 Task: In the Contact  MiaTaylor@bloomingdales.com, Log Call and save with description: 'Engaged in a call with a potential client interested in our expertise.'; Select call outcome: 'Busy '; Select call Direction: Inbound; Add date: '3 August, 2023' and time 11:00:AM. Logged in from softage.1@softage.net
Action: Mouse moved to (82, 64)
Screenshot: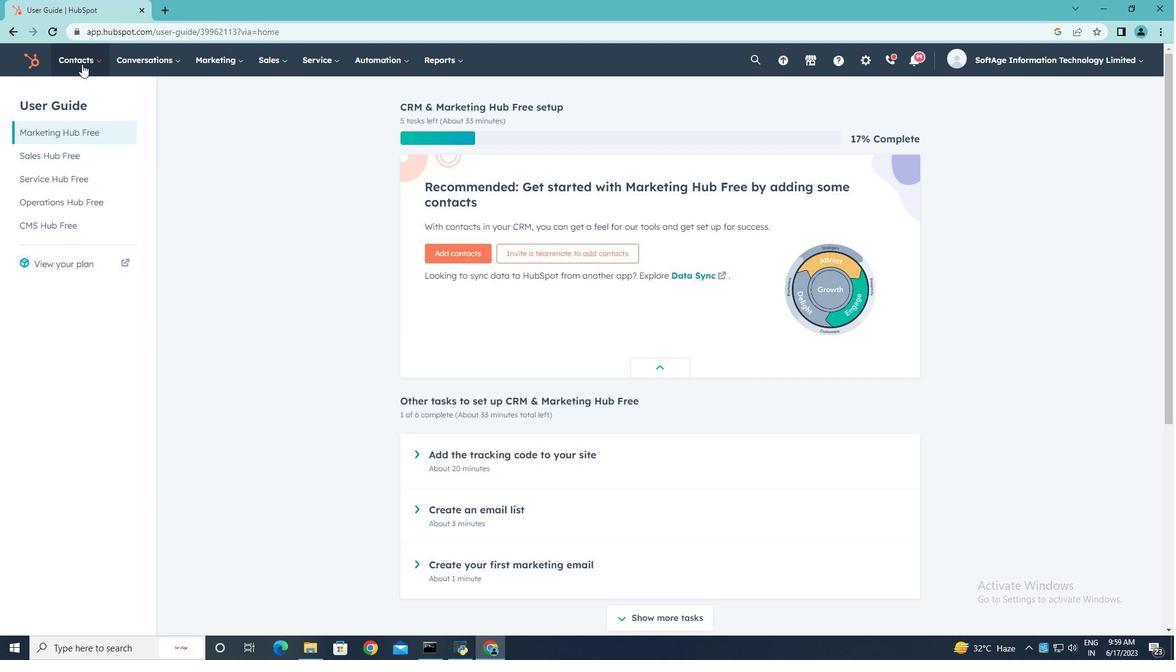 
Action: Mouse pressed left at (82, 64)
Screenshot: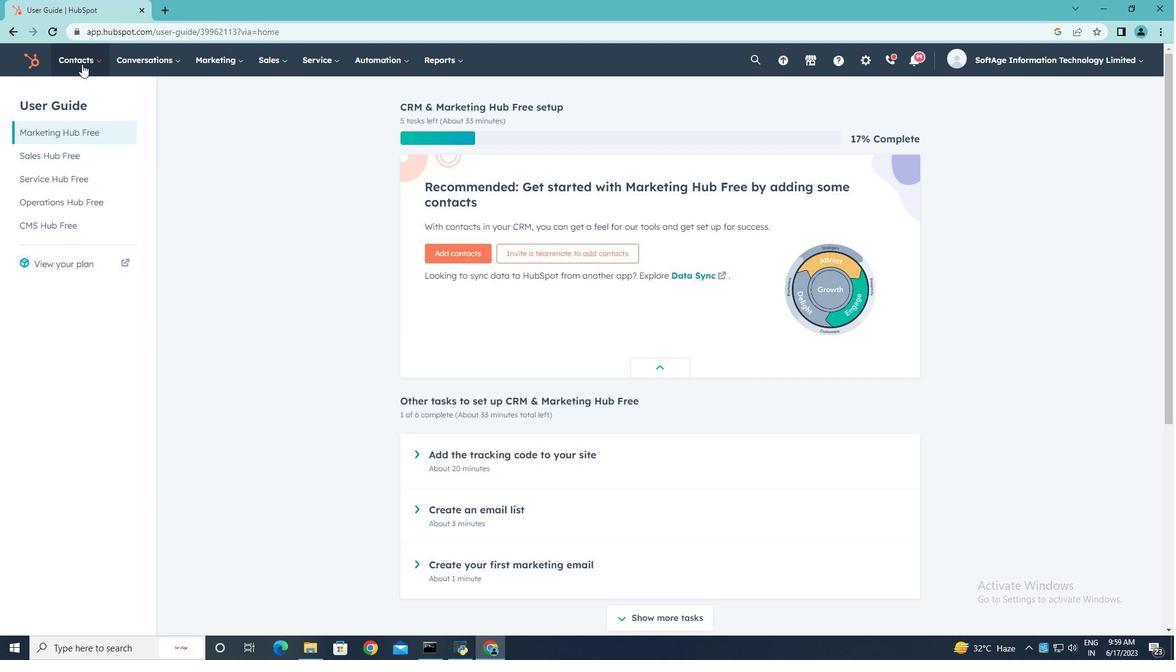 
Action: Mouse moved to (80, 95)
Screenshot: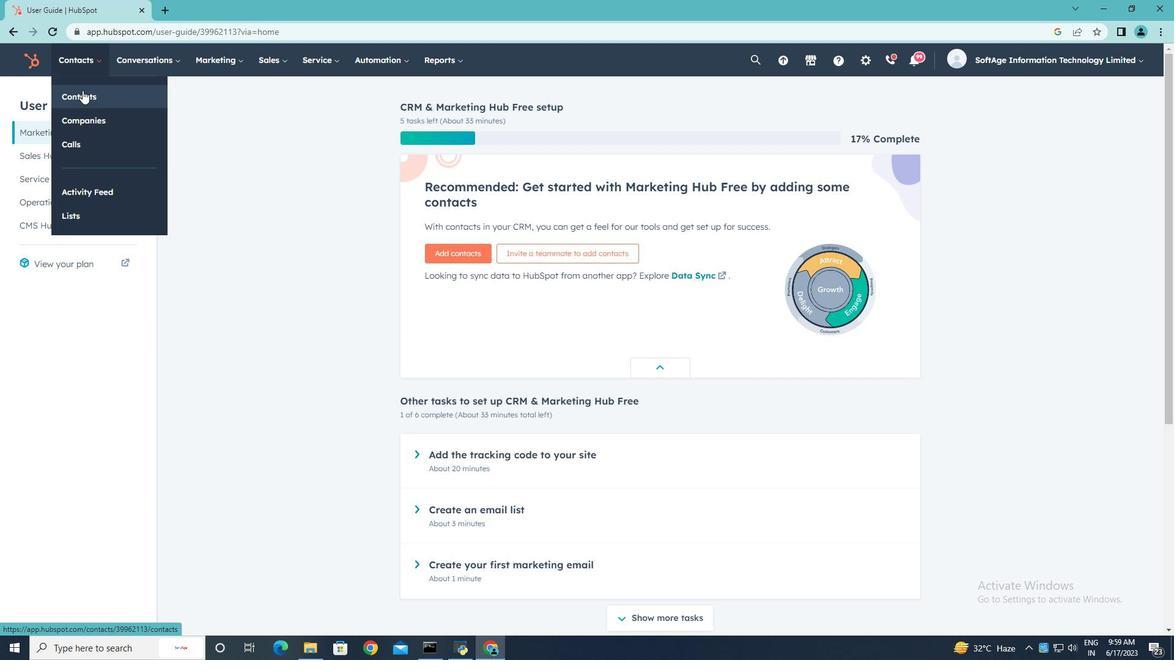 
Action: Mouse pressed left at (80, 95)
Screenshot: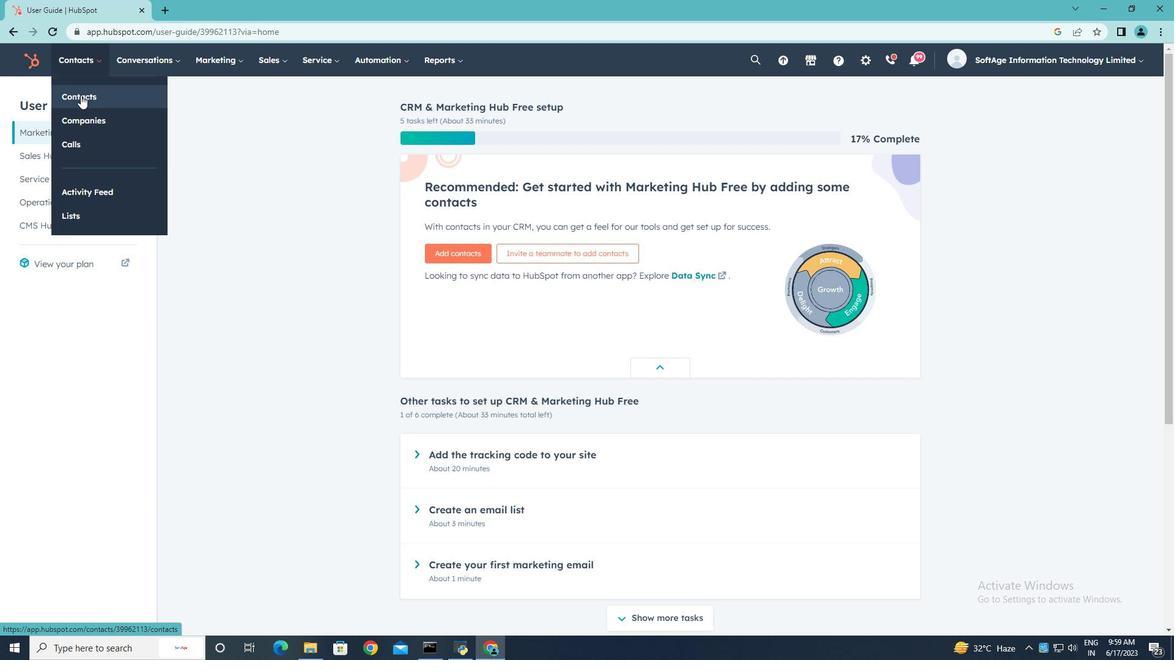 
Action: Mouse moved to (95, 194)
Screenshot: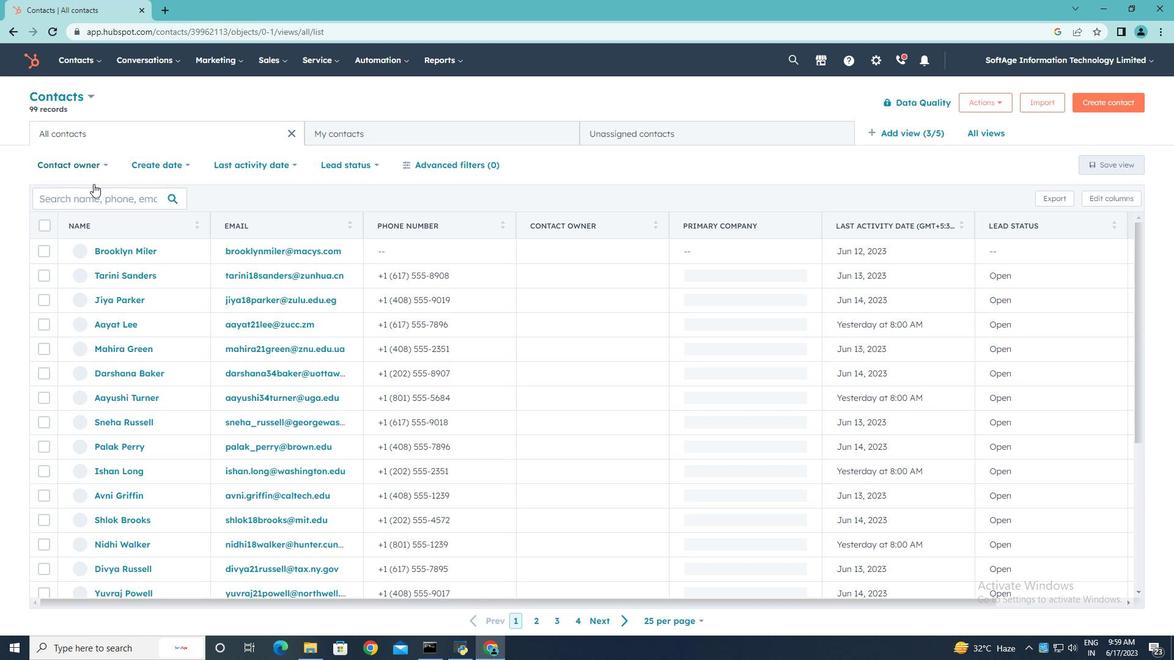
Action: Mouse pressed left at (95, 194)
Screenshot: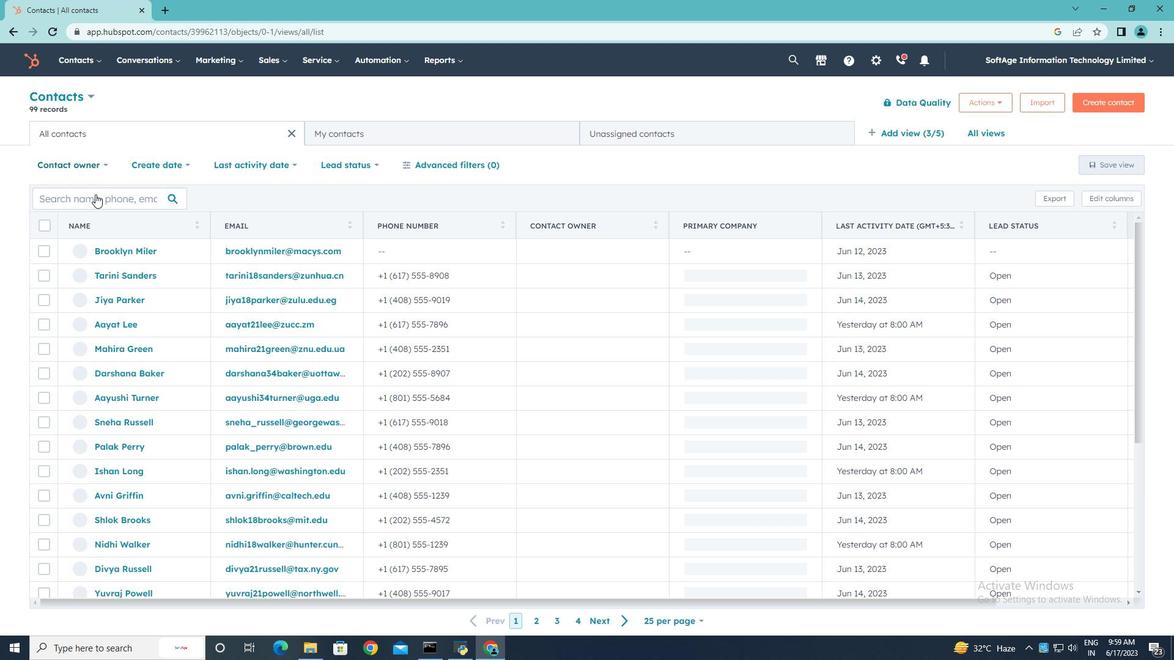 
Action: Key pressed <Key.shift>Mia<Key.space><Key.backspace><Key.shift>Taylor<Key.shift>@bloominmg<Key.backspace><Key.backspace>gdales.com
Screenshot: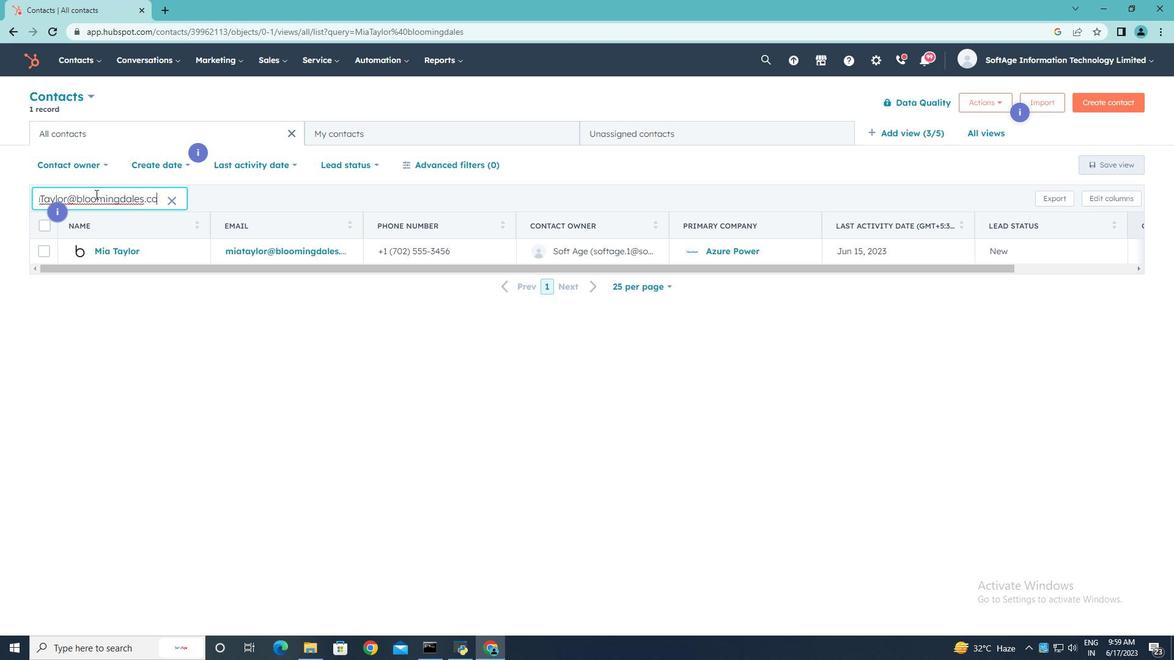 
Action: Mouse moved to (110, 250)
Screenshot: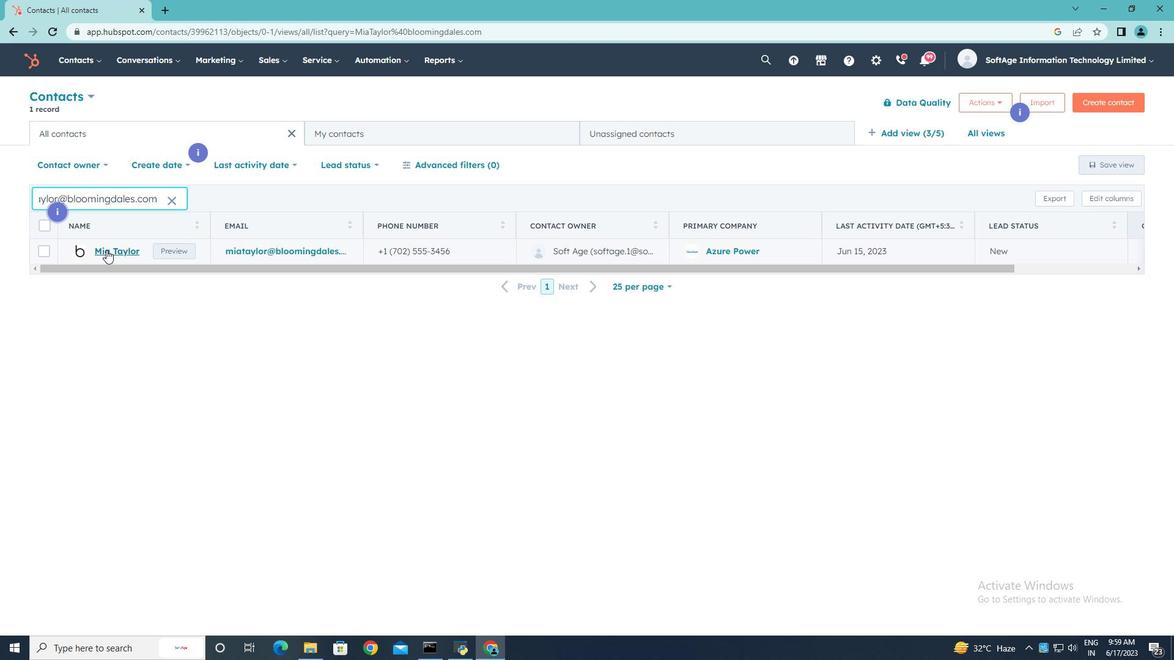 
Action: Mouse pressed left at (110, 250)
Screenshot: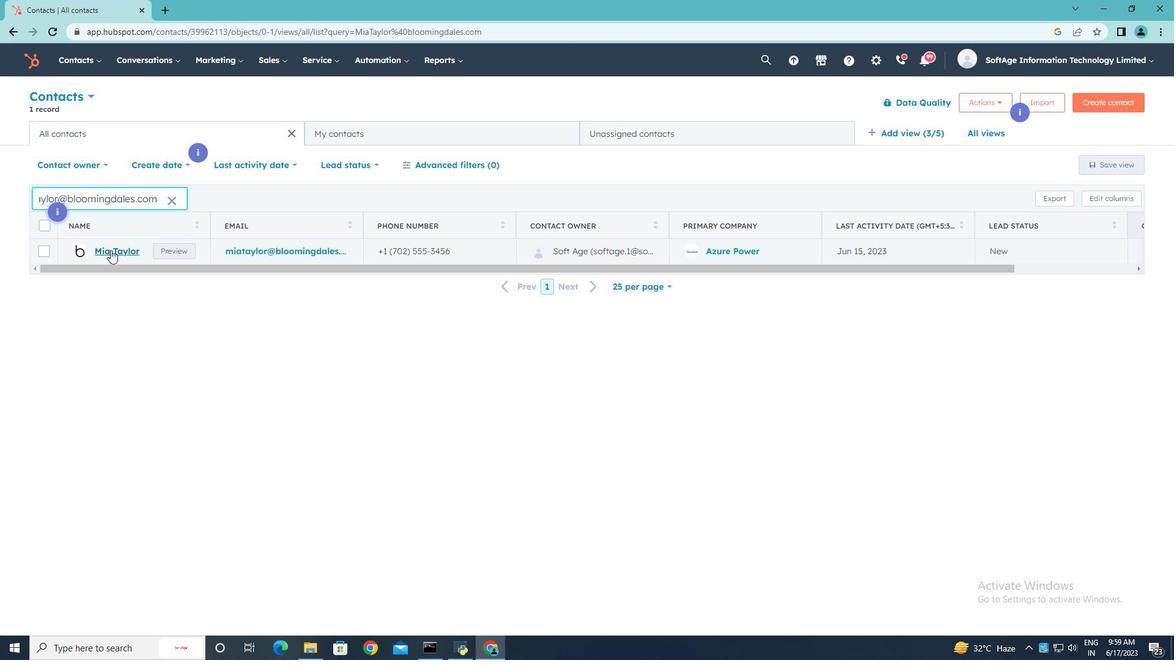 
Action: Mouse moved to (239, 199)
Screenshot: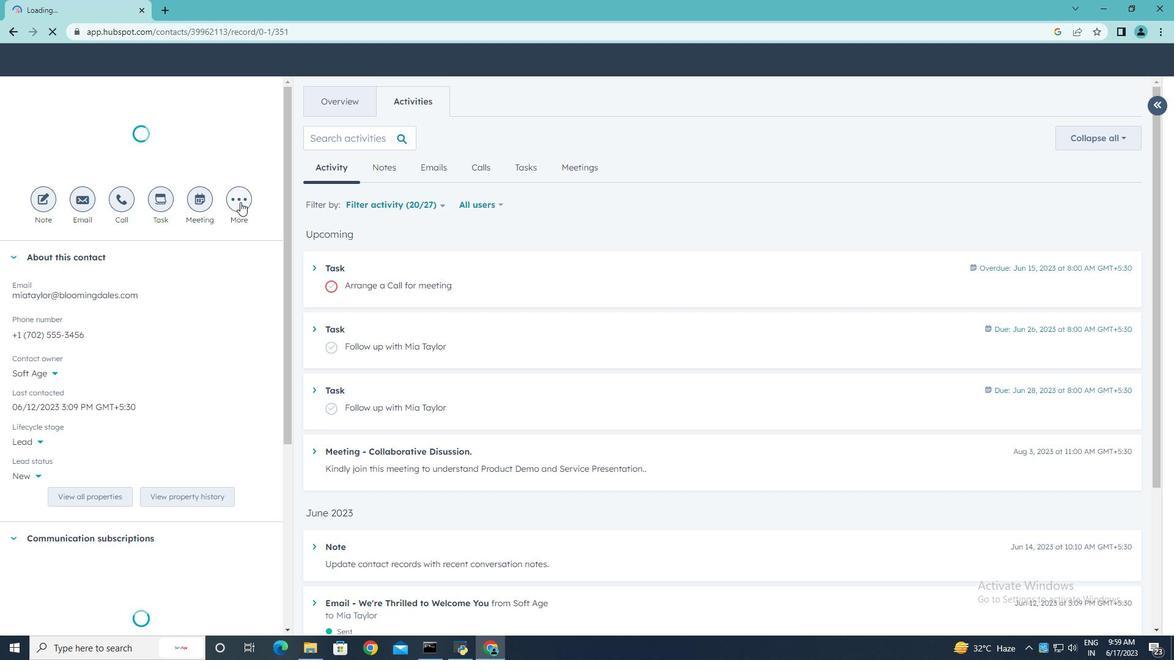 
Action: Mouse pressed left at (239, 199)
Screenshot: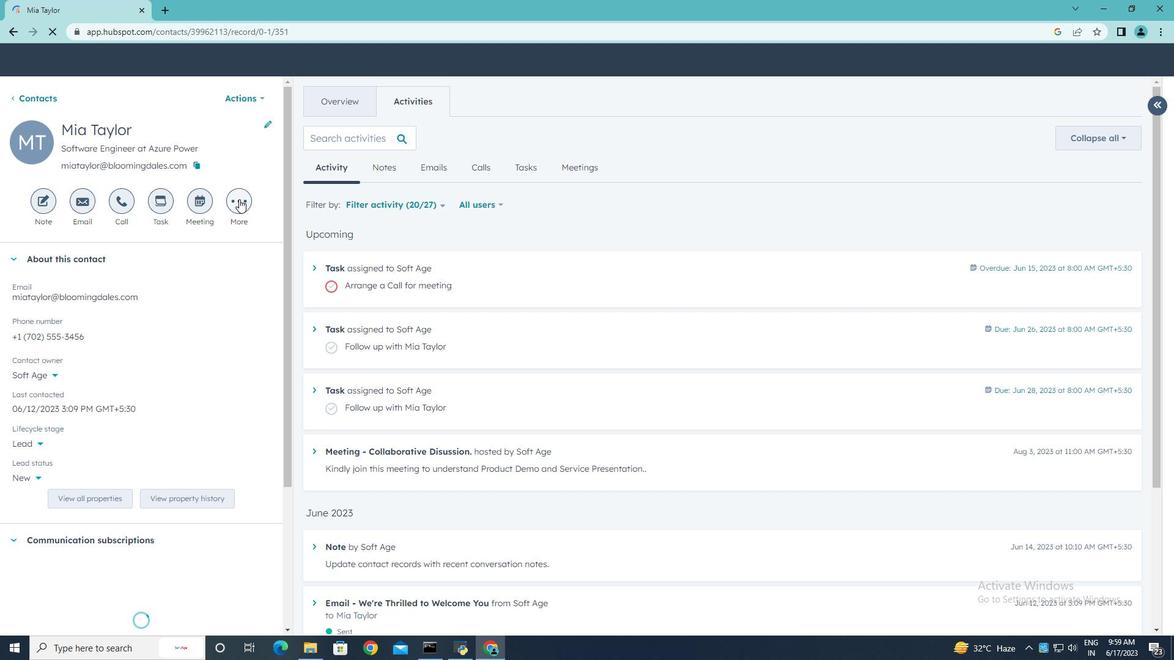 
Action: Mouse moved to (226, 305)
Screenshot: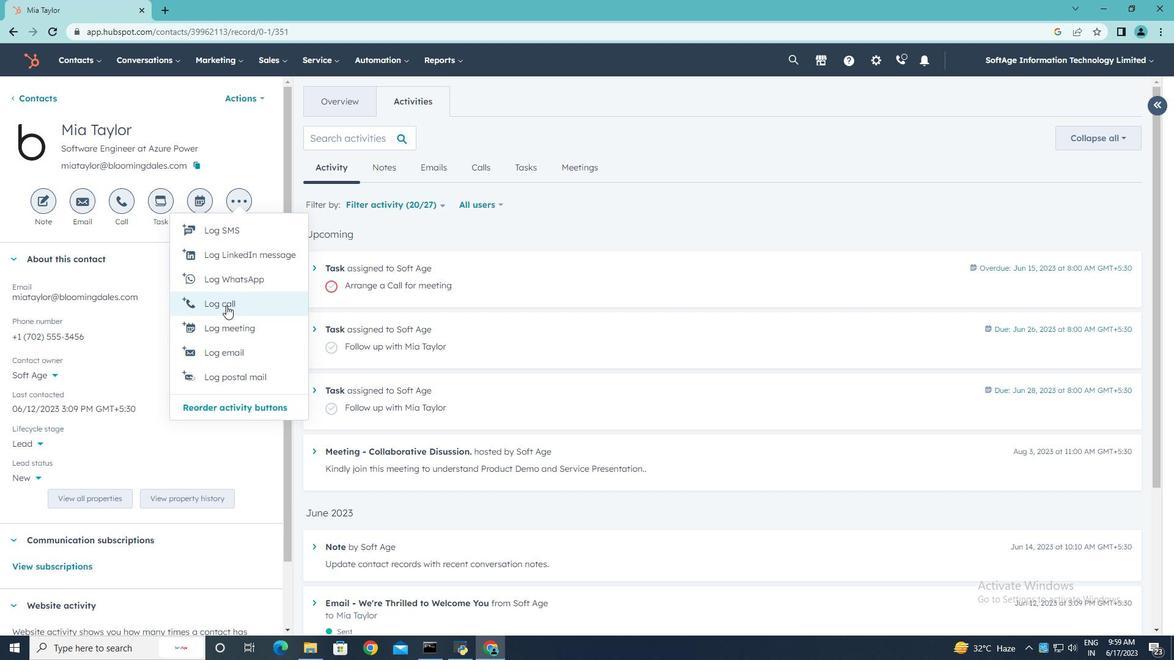 
Action: Mouse pressed left at (226, 305)
Screenshot: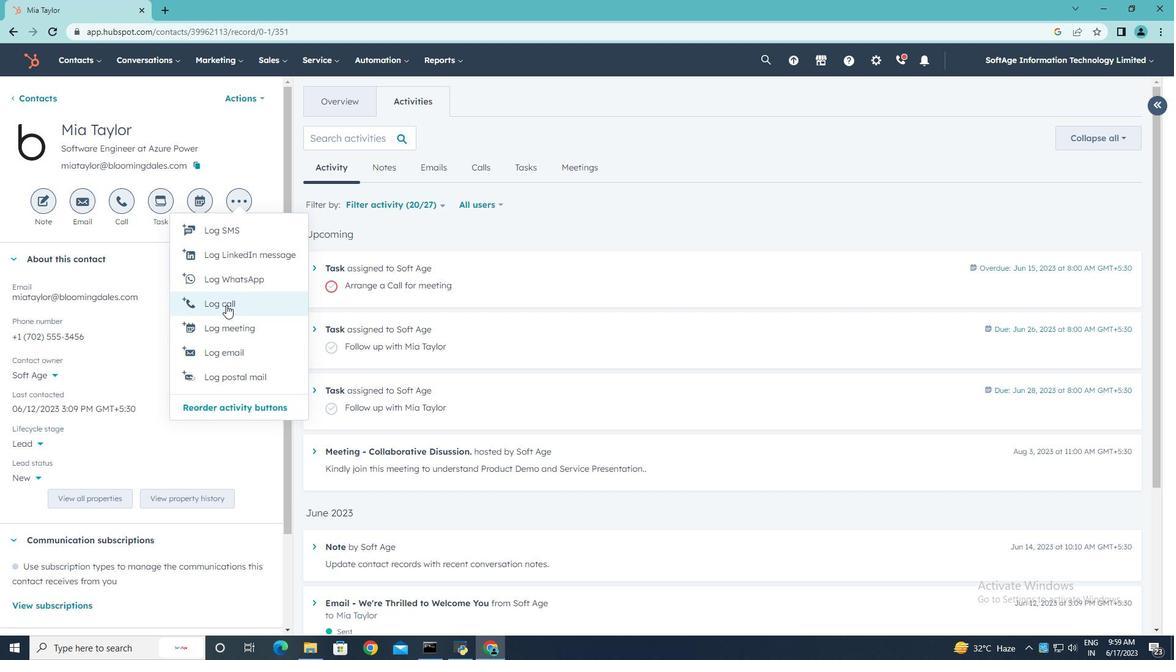 
Action: Mouse moved to (267, 307)
Screenshot: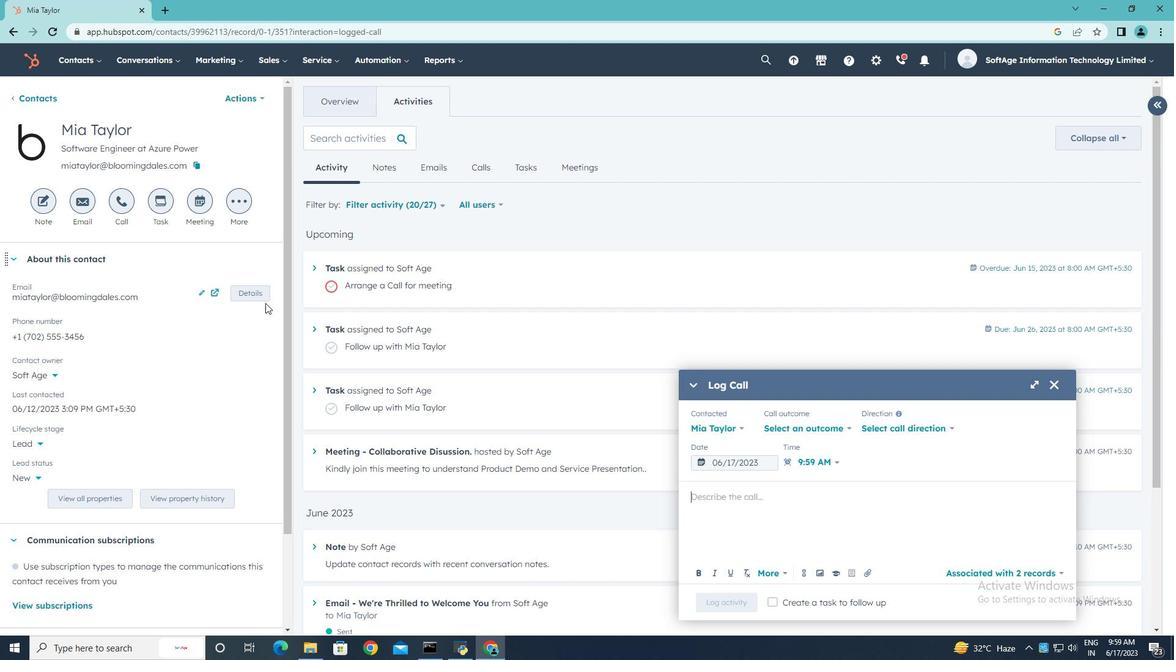 
Action: Key pressed <Key.shift>Engaged<Key.space>in<Key.space><Key.shift>a<Key.space>call<Key.space>with<Key.space>a<Key.space>potential<Key.space>client<Key.space>interested<Key.space>in<Key.space>our<Key.space><Key.space><Key.backspace>expertise.
Screenshot: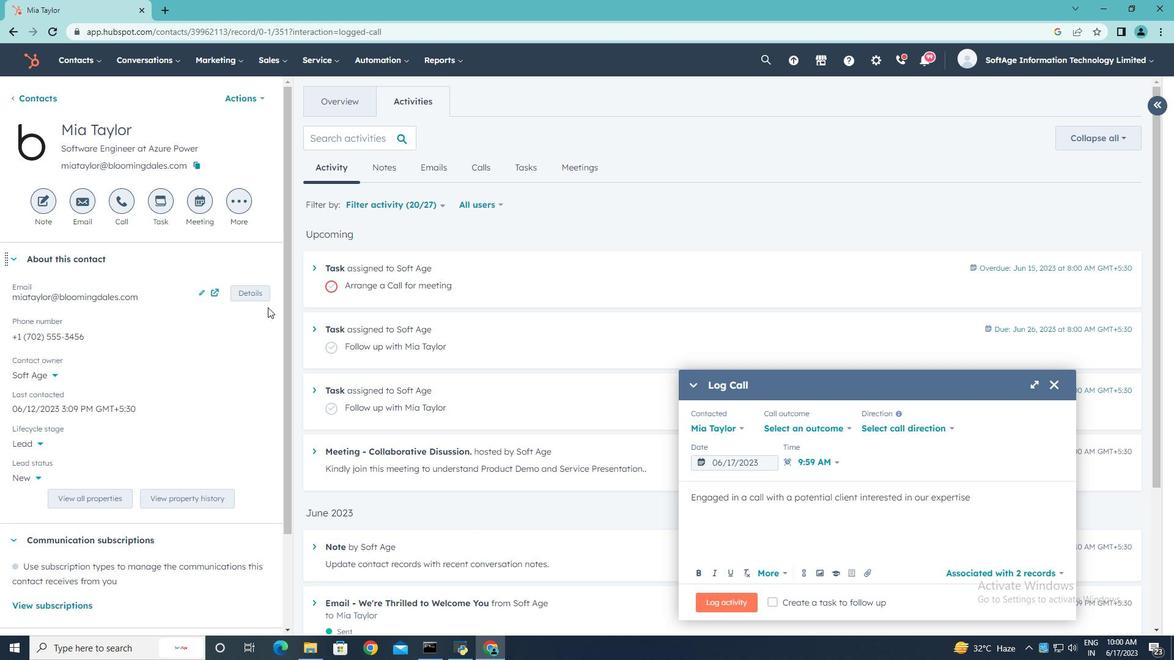 
Action: Mouse moved to (853, 427)
Screenshot: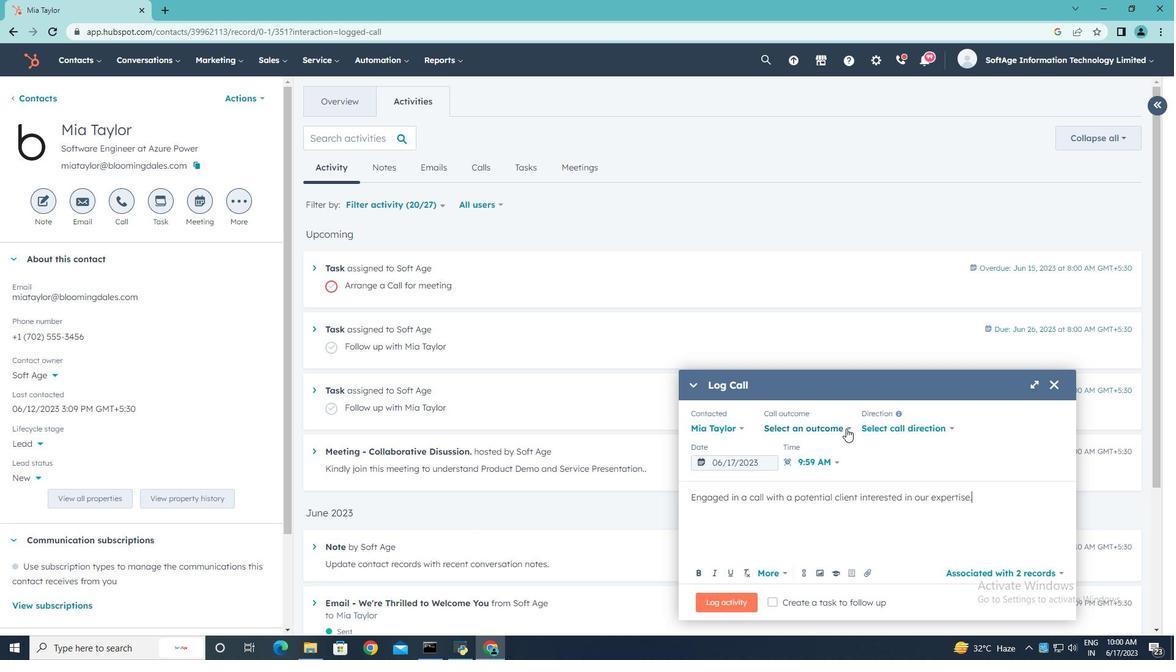 
Action: Mouse pressed left at (853, 427)
Screenshot: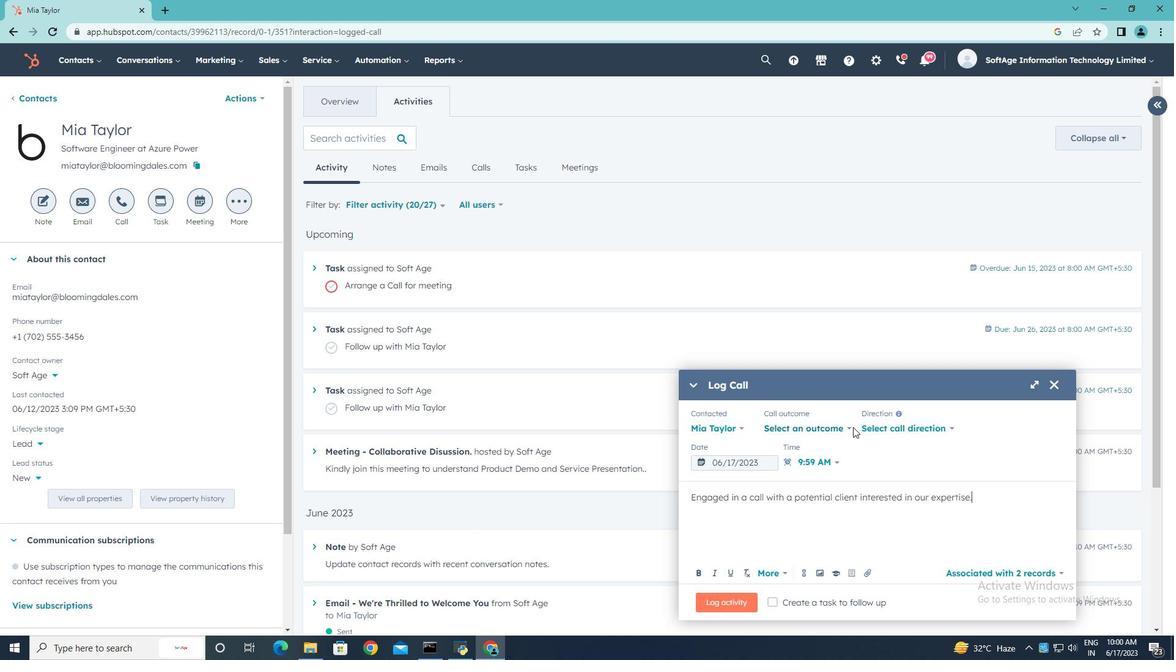 
Action: Mouse moved to (850, 427)
Screenshot: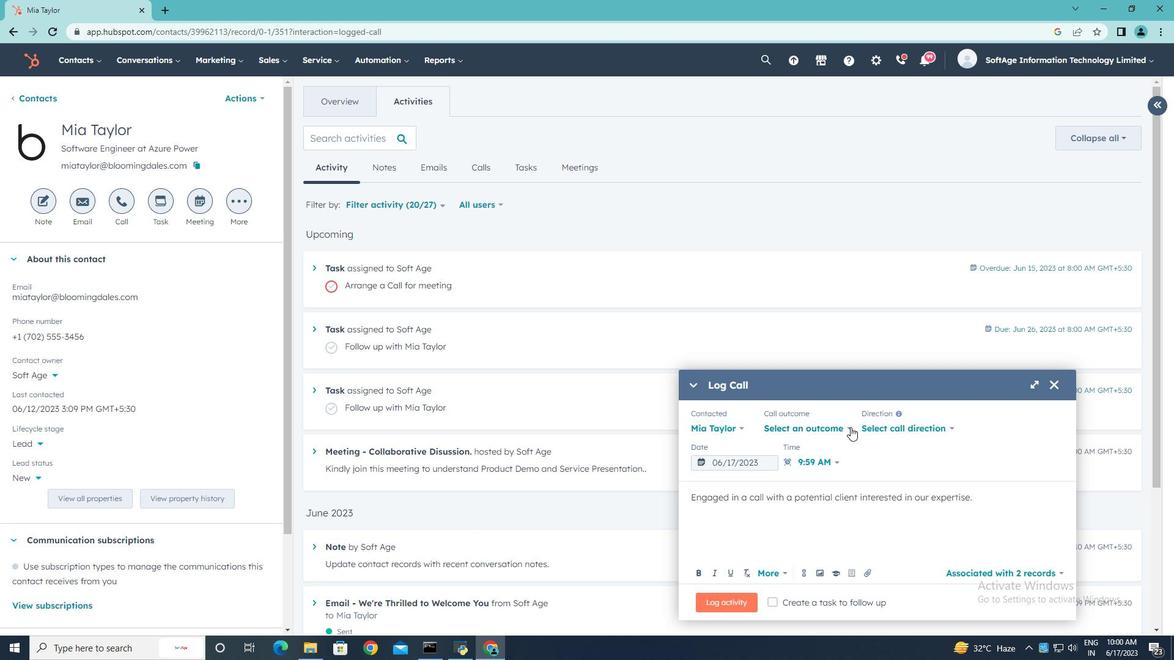 
Action: Mouse pressed left at (850, 427)
Screenshot: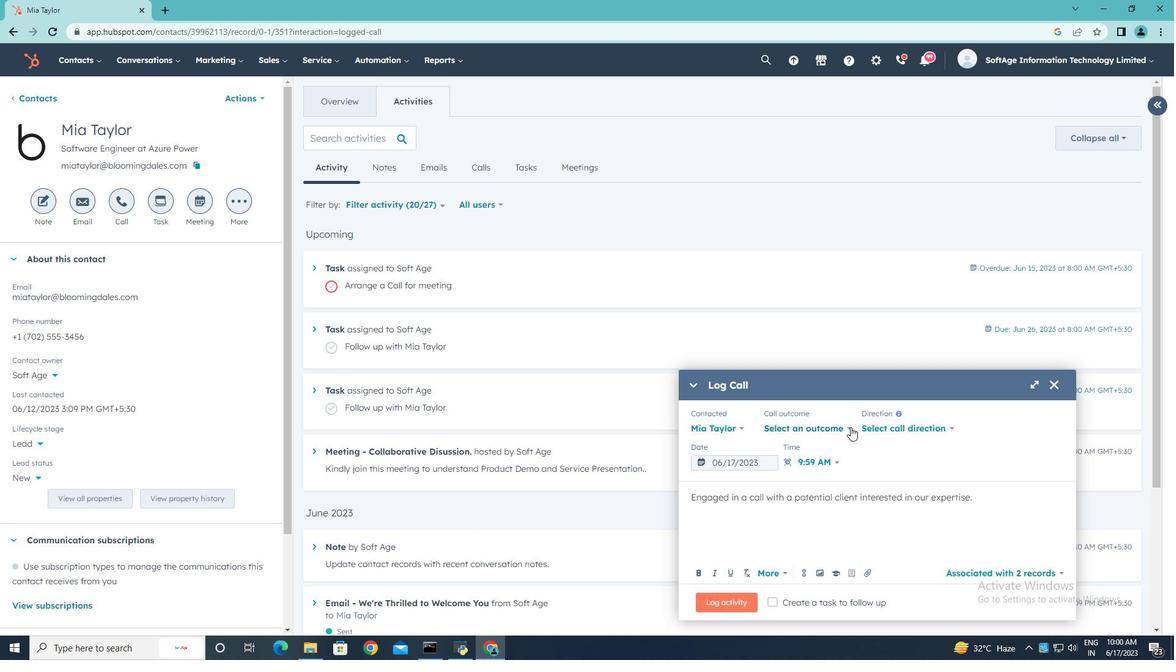 
Action: Mouse moved to (809, 459)
Screenshot: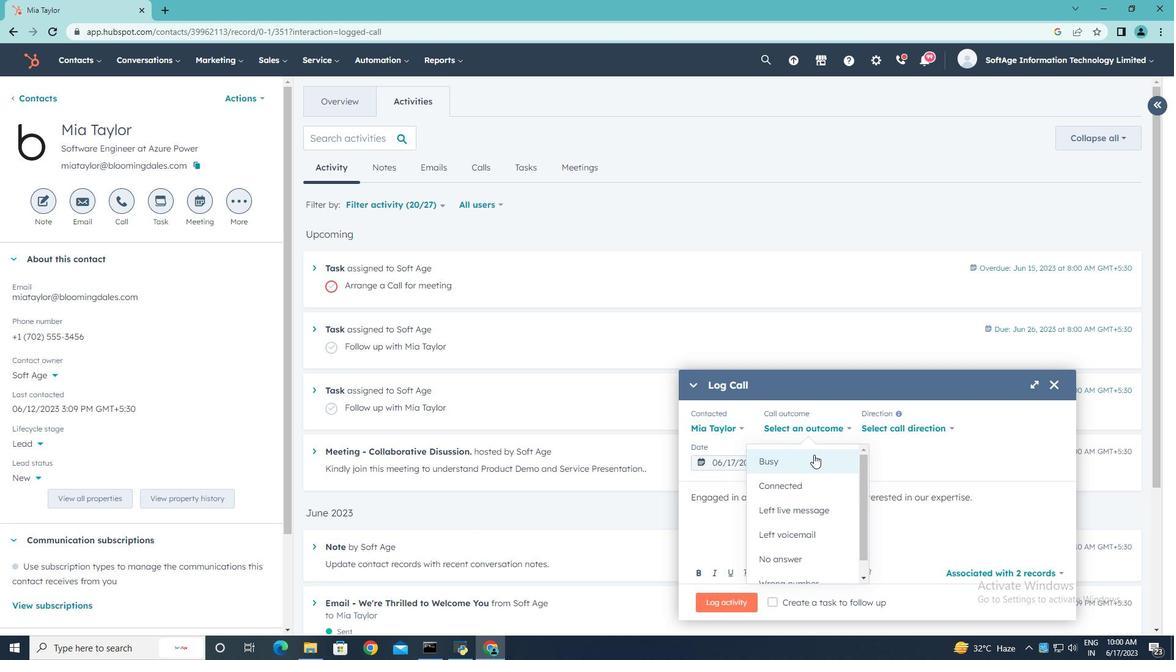 
Action: Mouse pressed left at (809, 459)
Screenshot: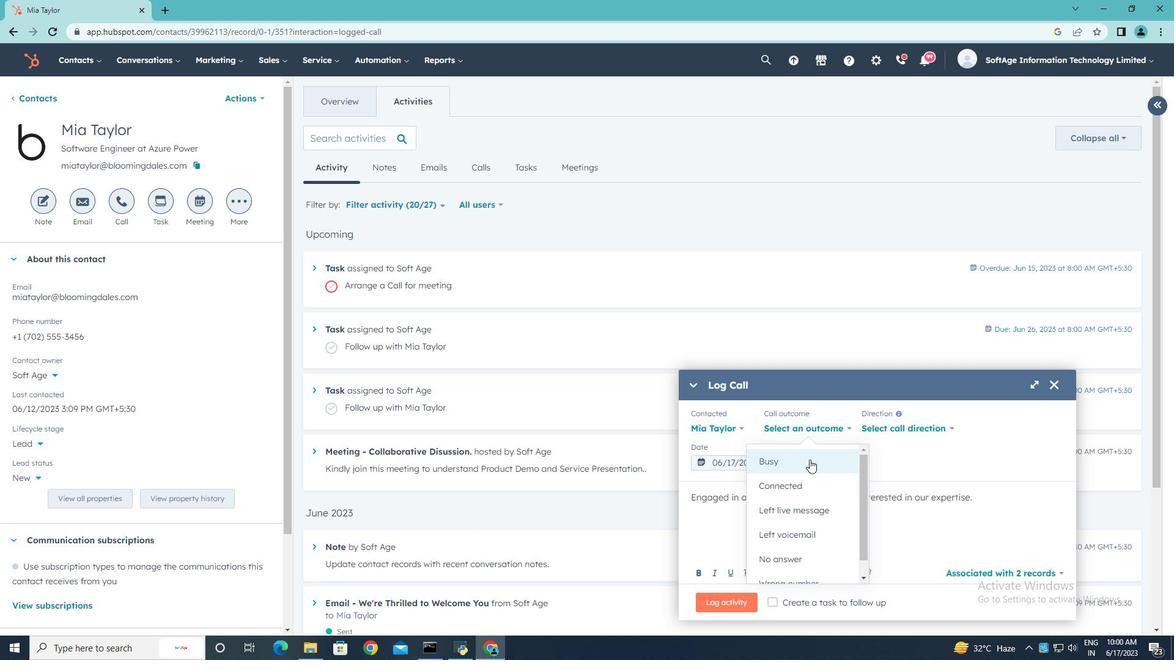
Action: Mouse moved to (891, 428)
Screenshot: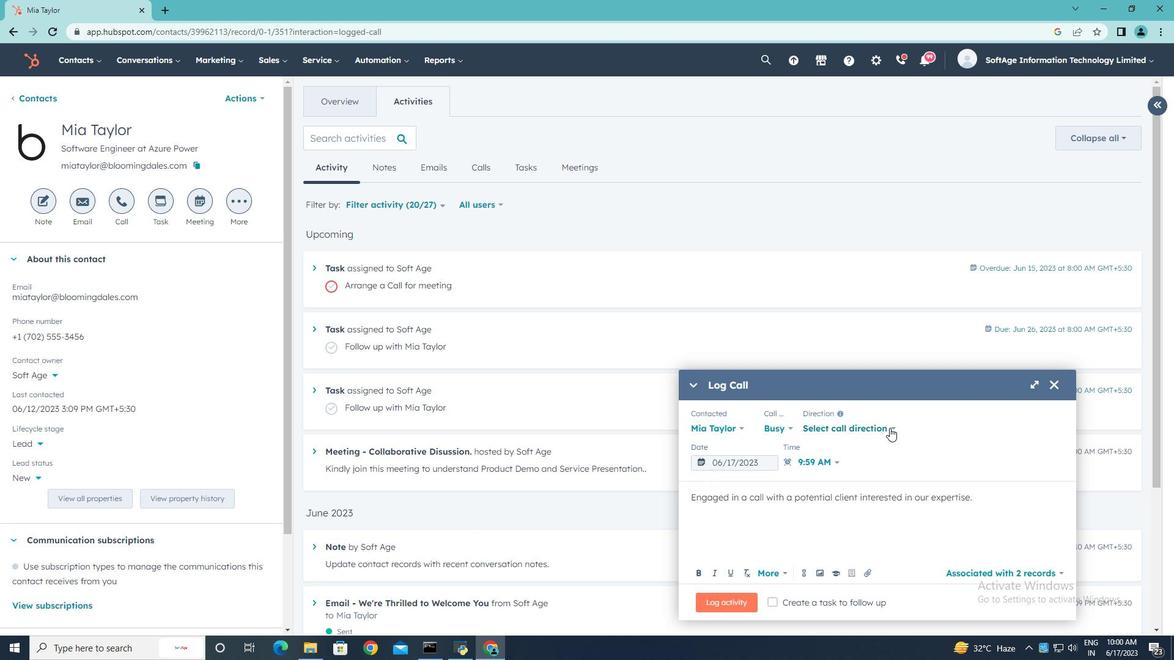 
Action: Mouse pressed left at (891, 428)
Screenshot: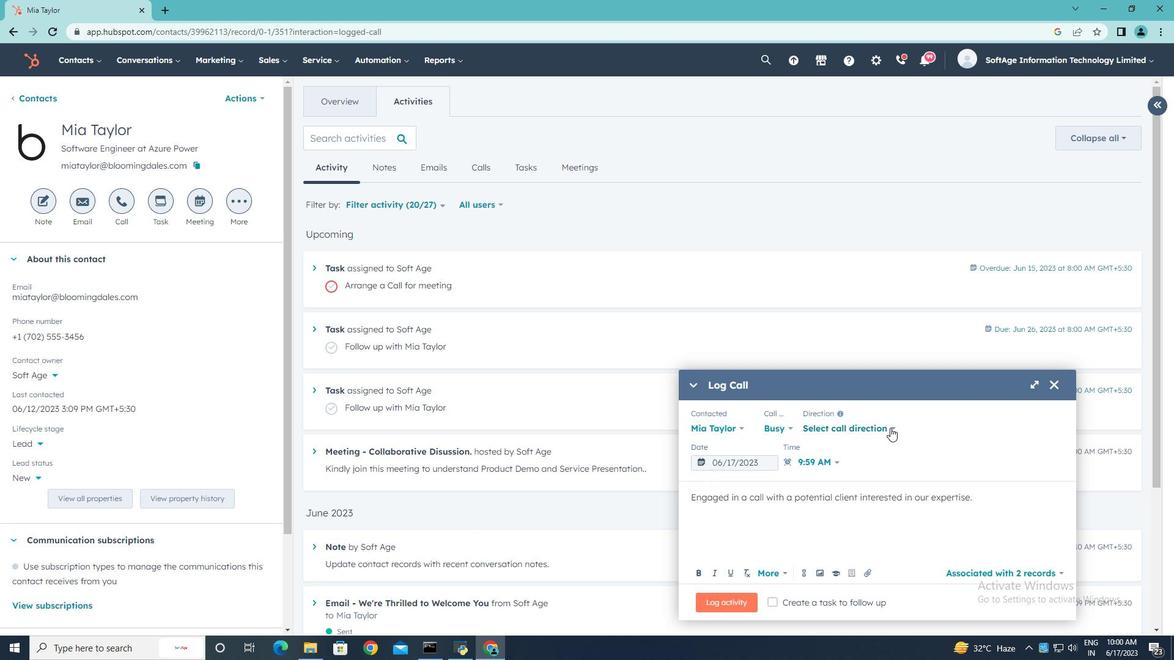 
Action: Mouse moved to (877, 462)
Screenshot: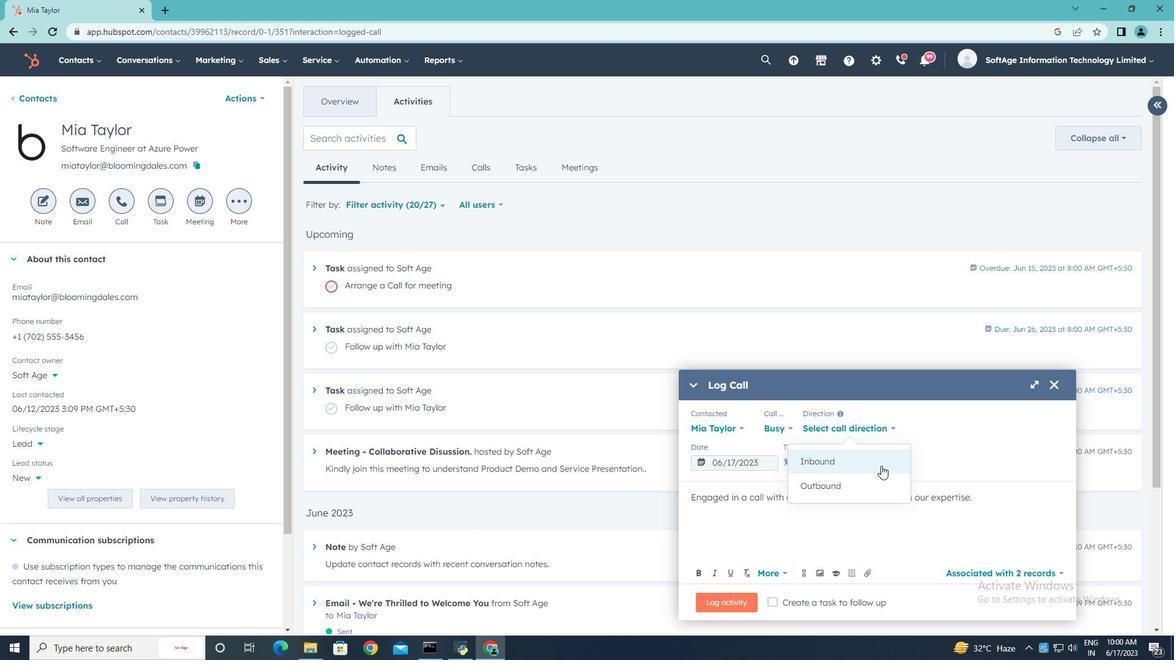 
Action: Mouse pressed left at (877, 462)
Screenshot: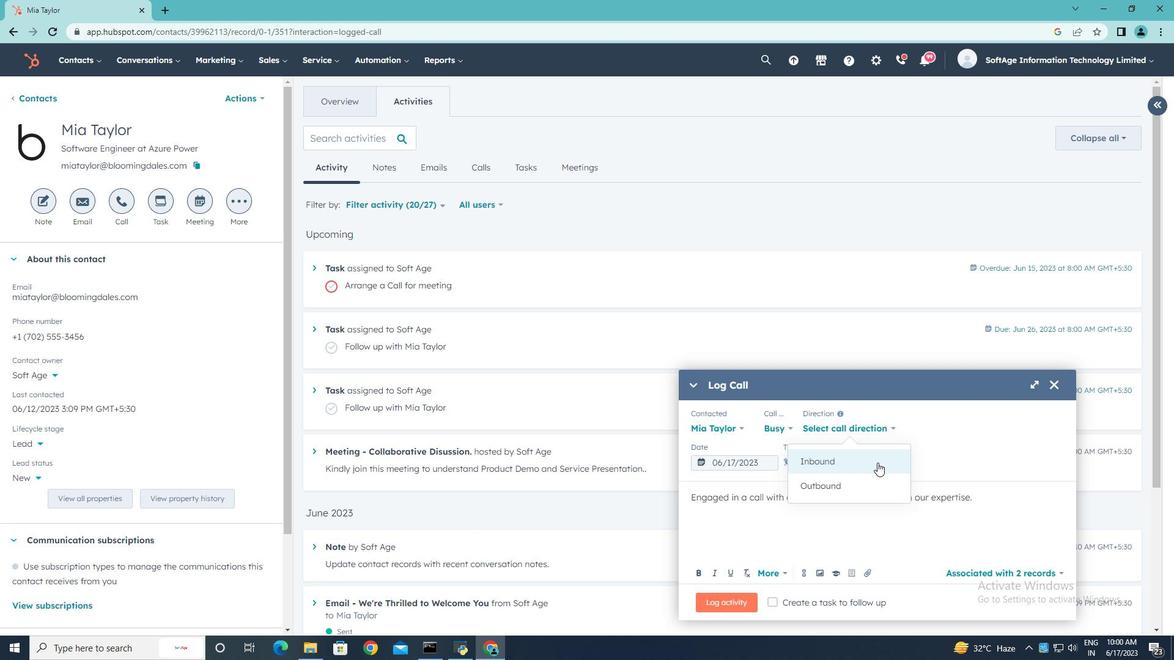 
Action: Mouse moved to (943, 433)
Screenshot: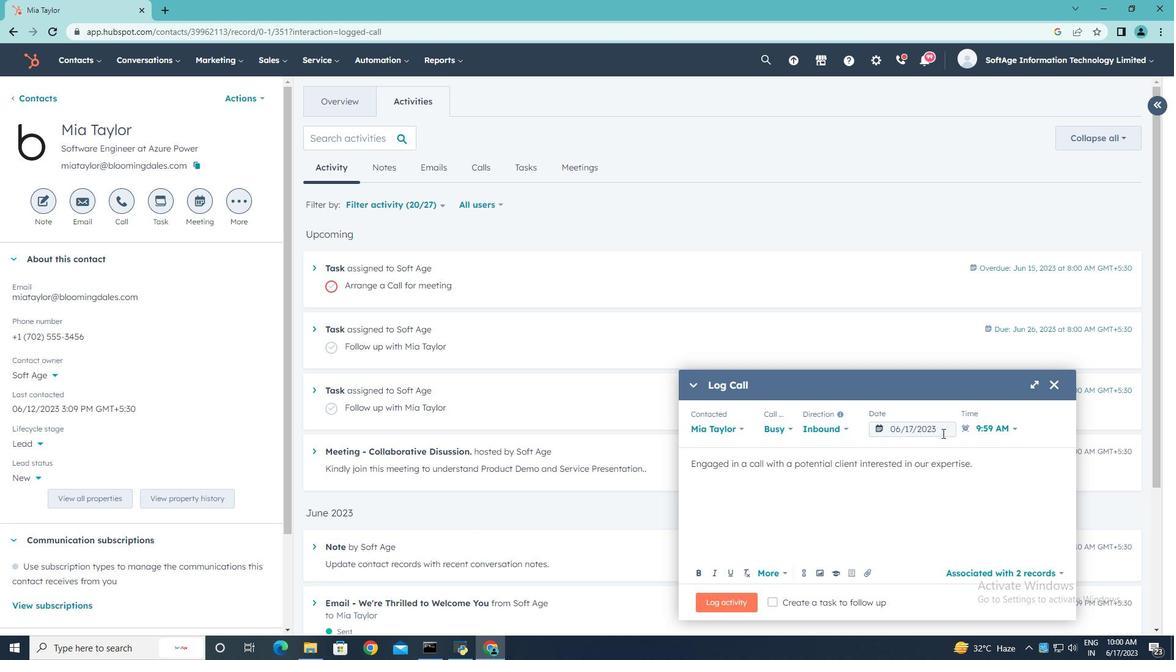 
Action: Mouse pressed left at (943, 433)
Screenshot: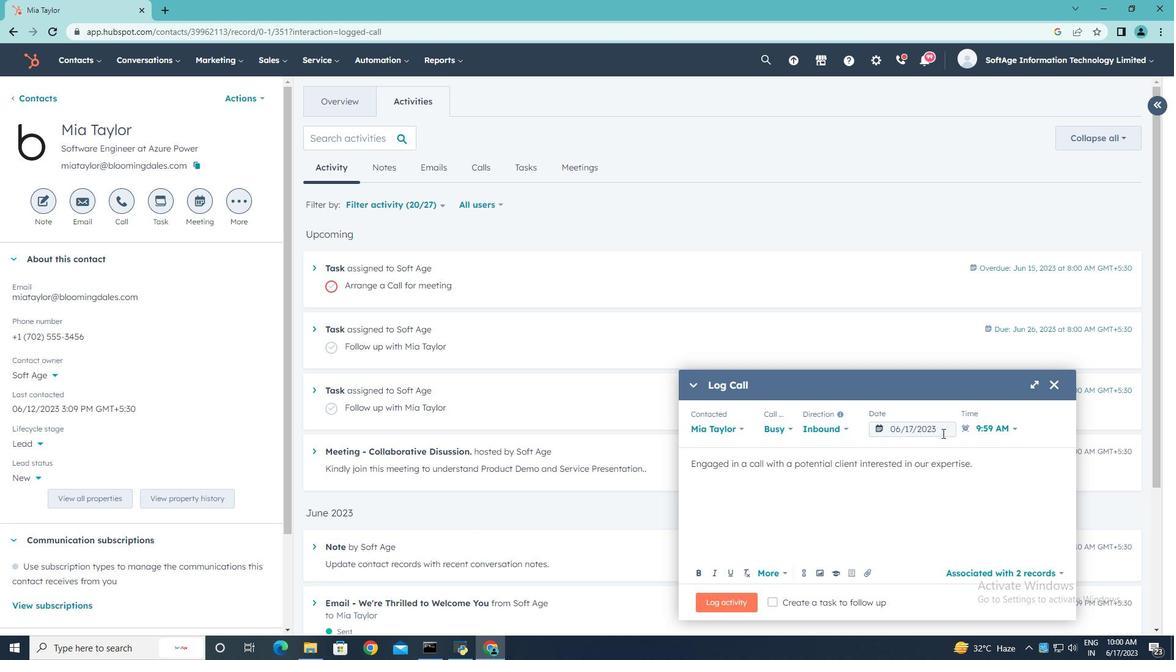 
Action: Mouse moved to (1026, 225)
Screenshot: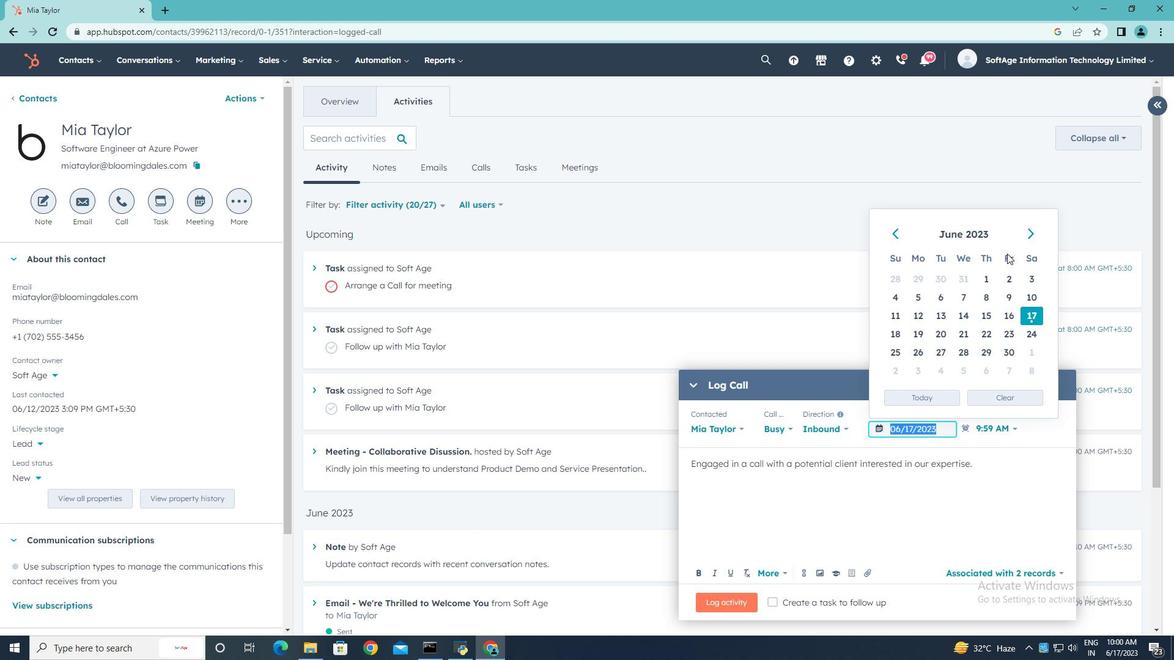 
Action: Mouse pressed left at (1026, 225)
Screenshot: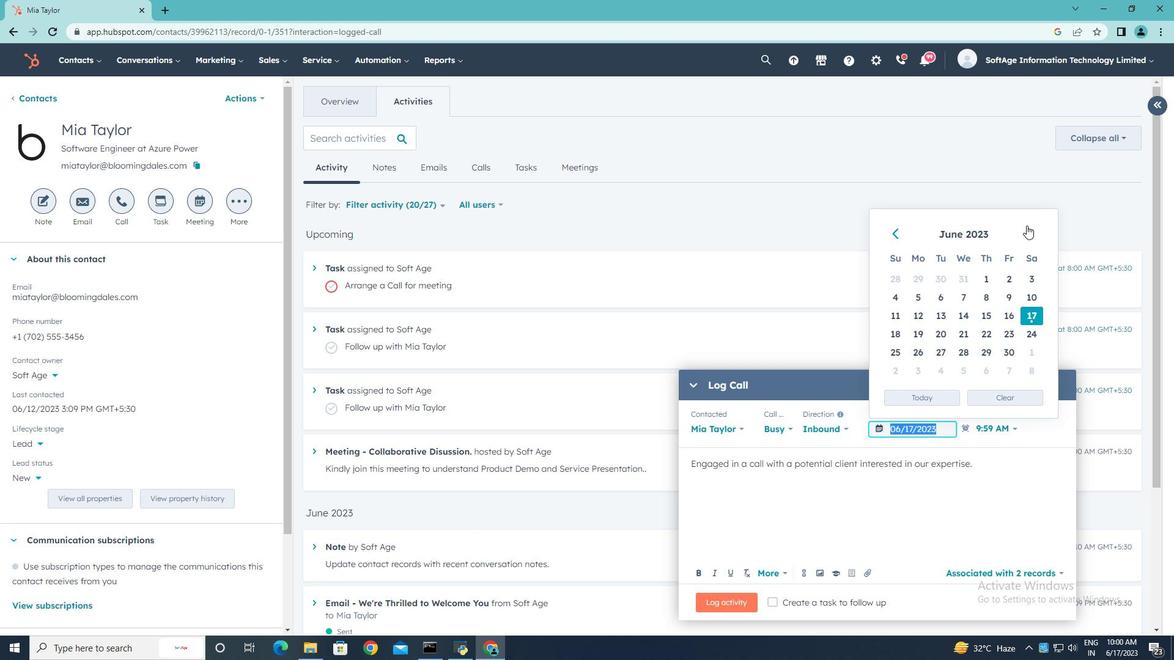 
Action: Mouse moved to (1026, 228)
Screenshot: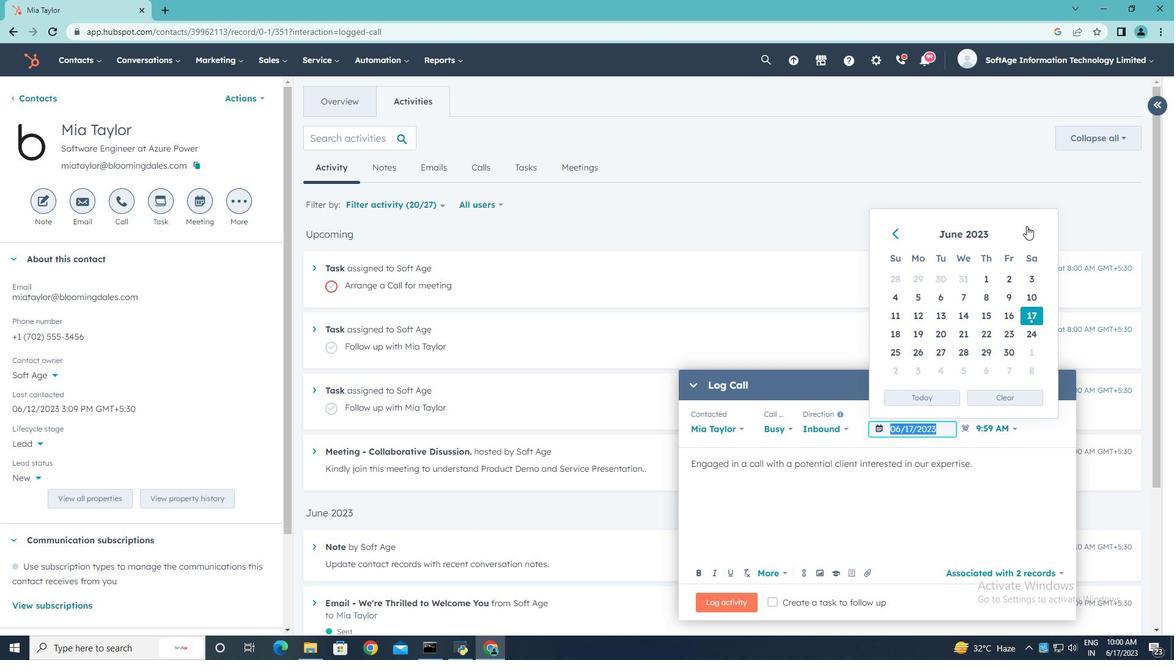 
Action: Mouse pressed left at (1026, 228)
Screenshot: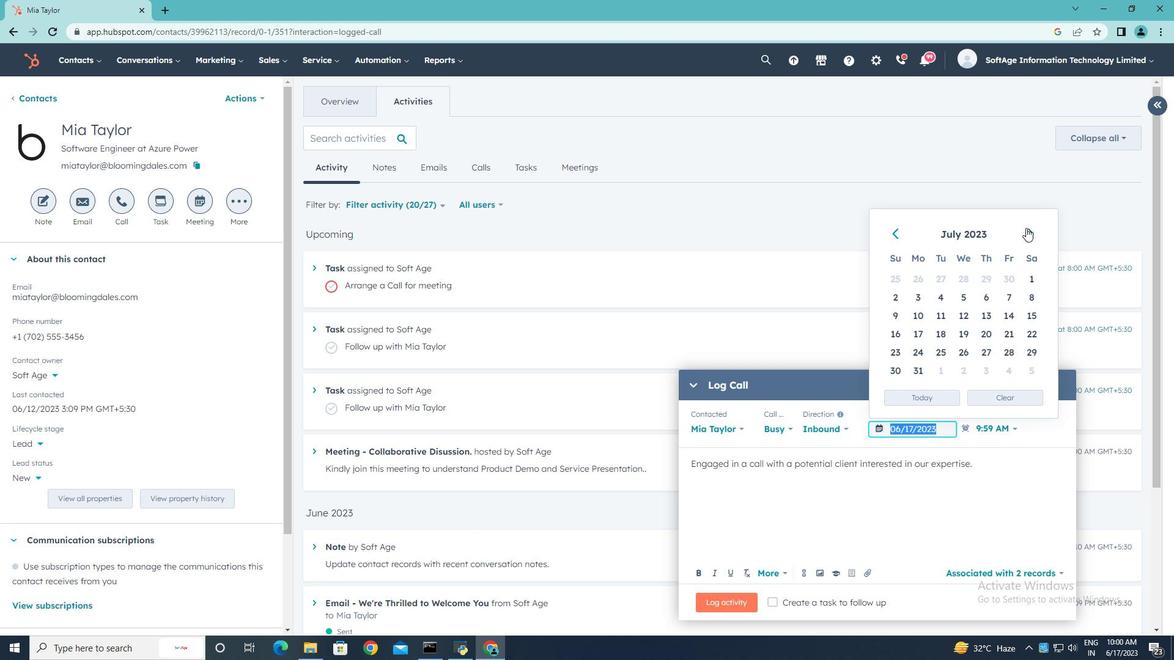
Action: Mouse moved to (982, 276)
Screenshot: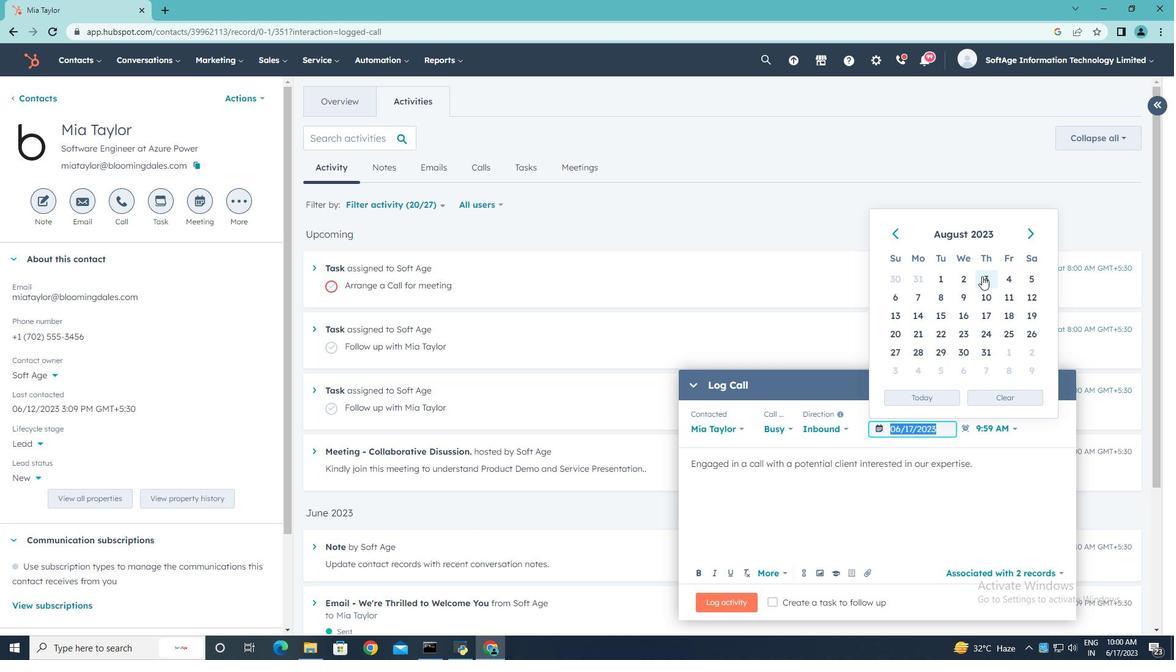 
Action: Mouse pressed left at (982, 276)
Screenshot: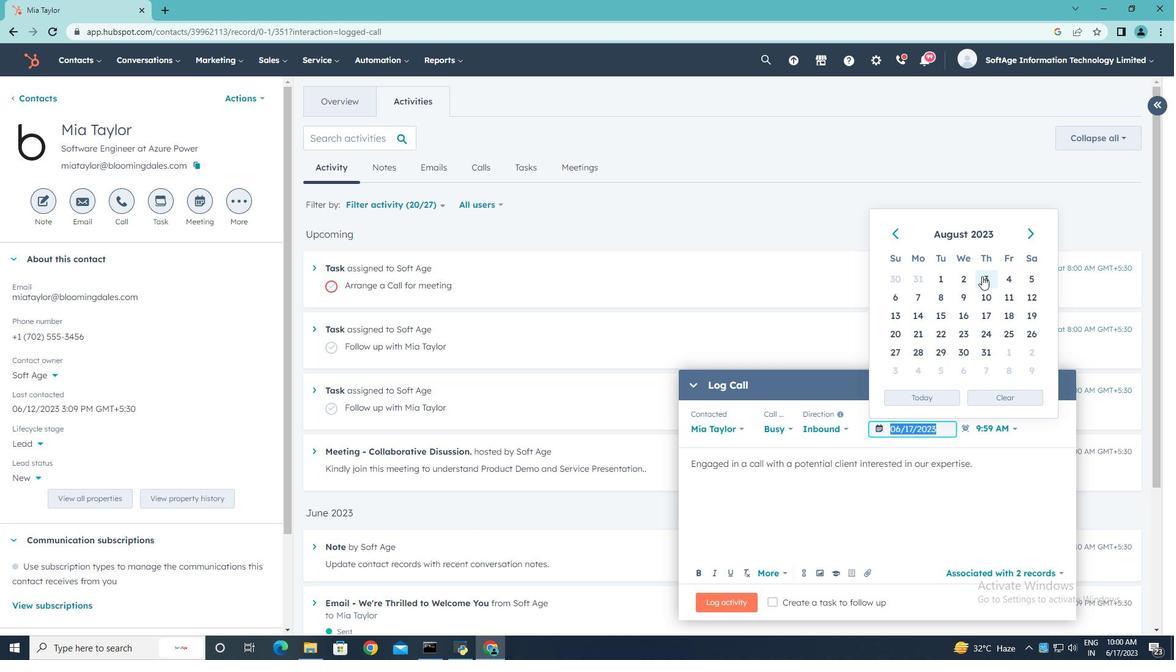 
Action: Mouse moved to (1014, 428)
Screenshot: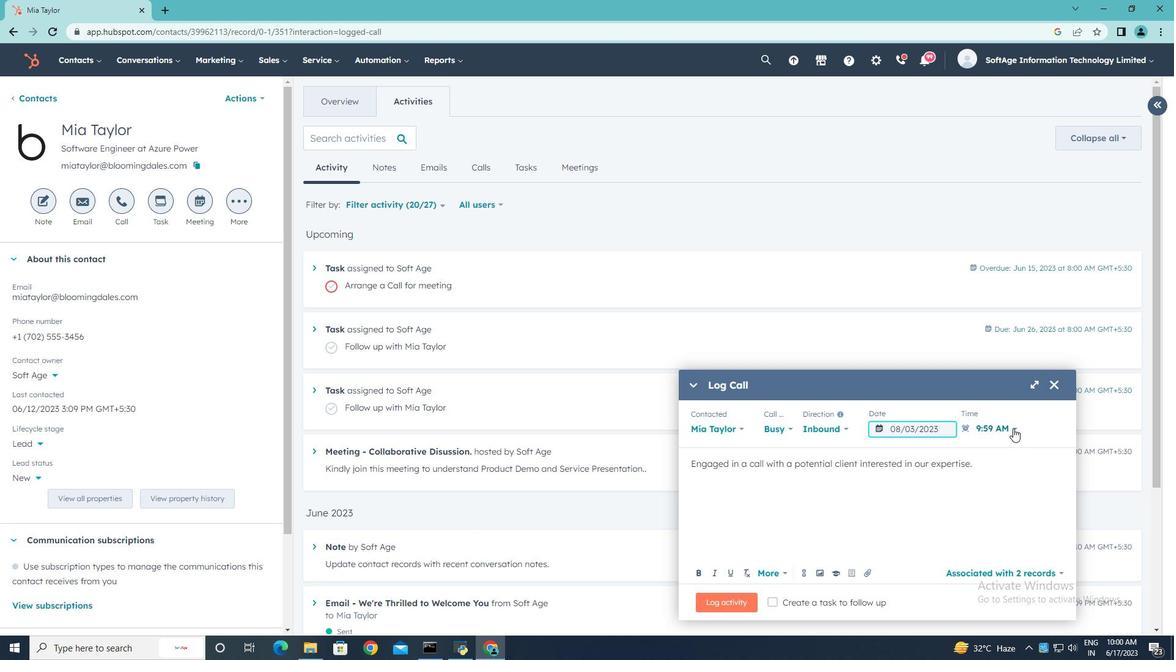 
Action: Mouse pressed left at (1014, 428)
Screenshot: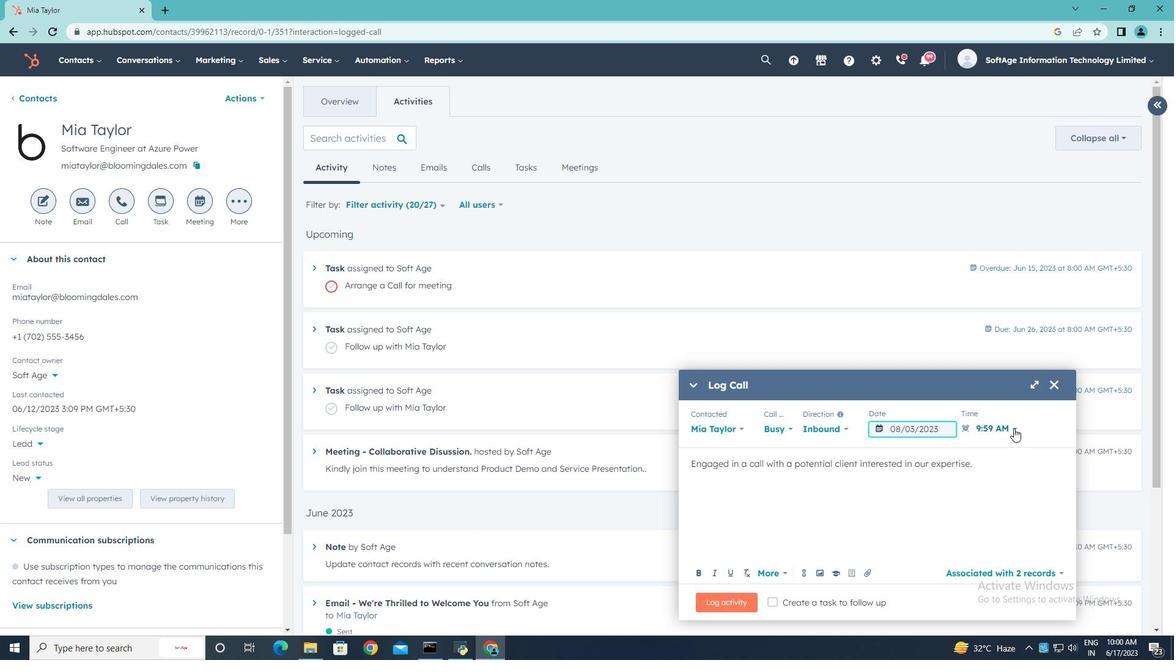 
Action: Mouse moved to (963, 516)
Screenshot: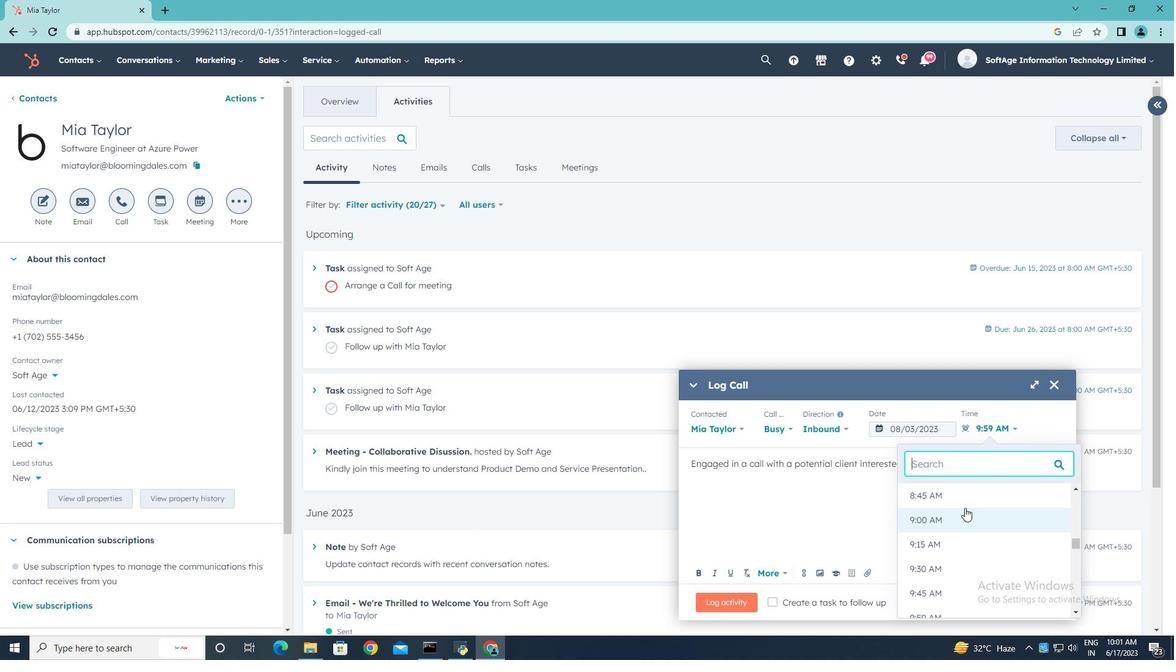 
Action: Mouse scrolled (963, 515) with delta (0, 0)
Screenshot: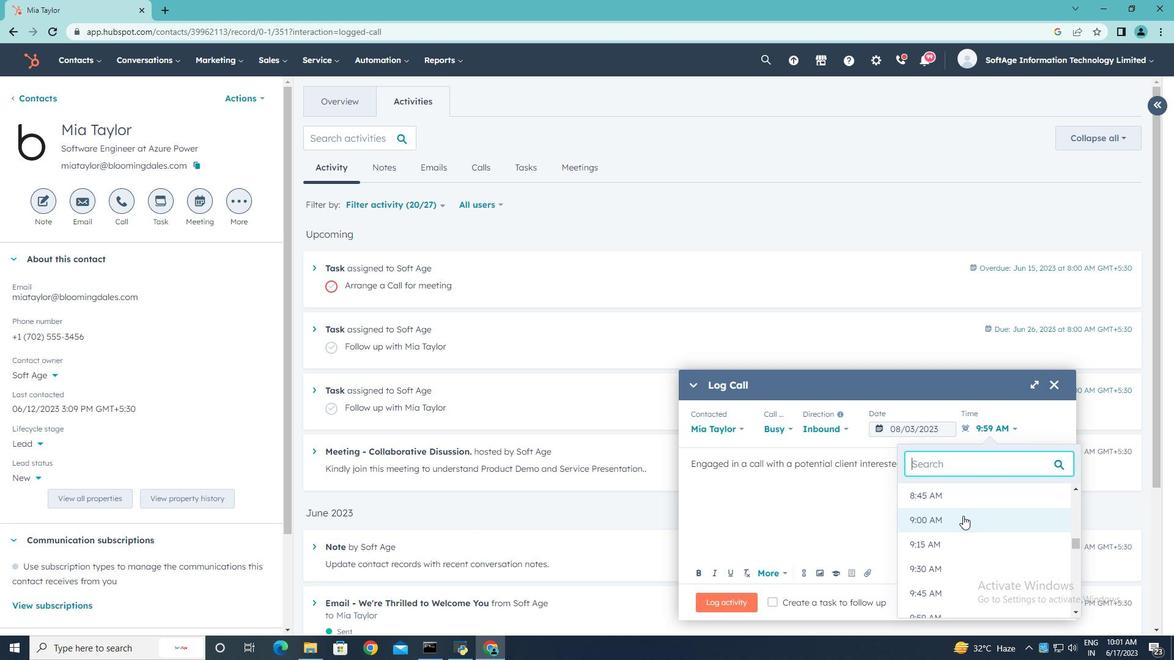 
Action: Mouse scrolled (963, 515) with delta (0, 0)
Screenshot: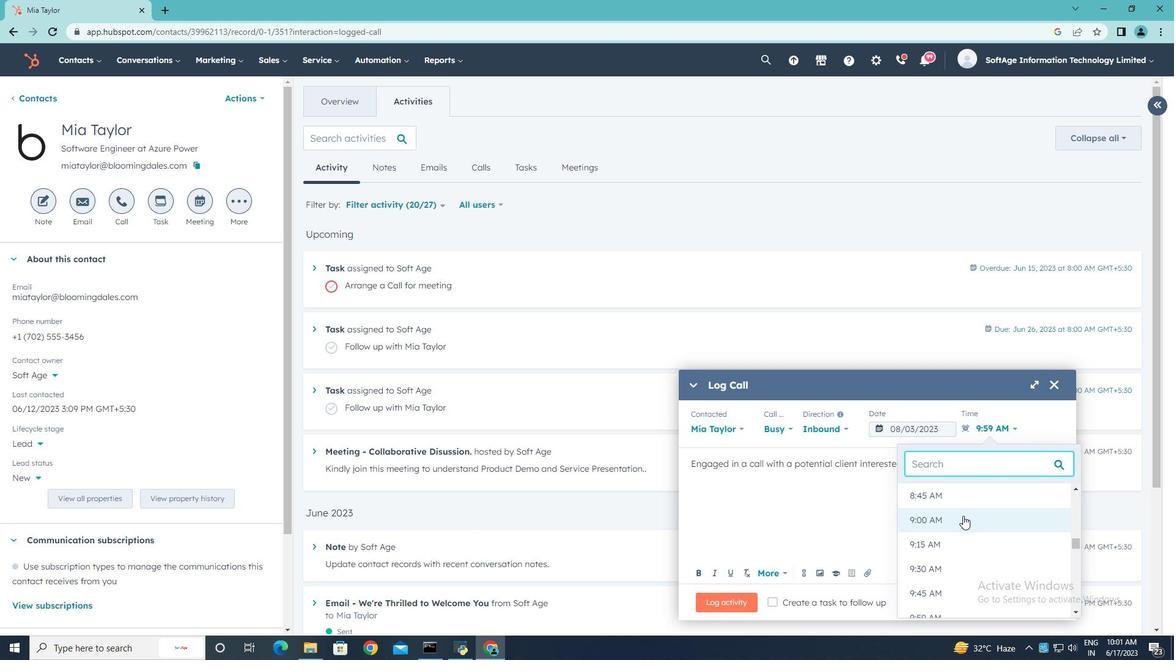 
Action: Mouse scrolled (963, 515) with delta (0, 0)
Screenshot: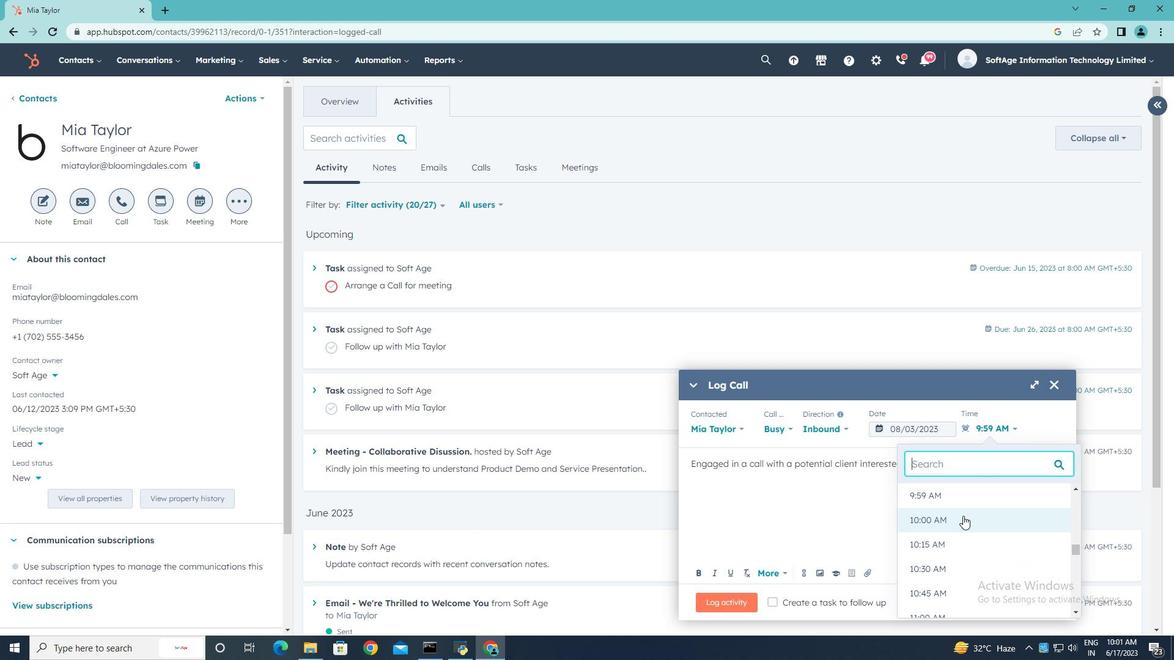 
Action: Mouse moved to (946, 559)
Screenshot: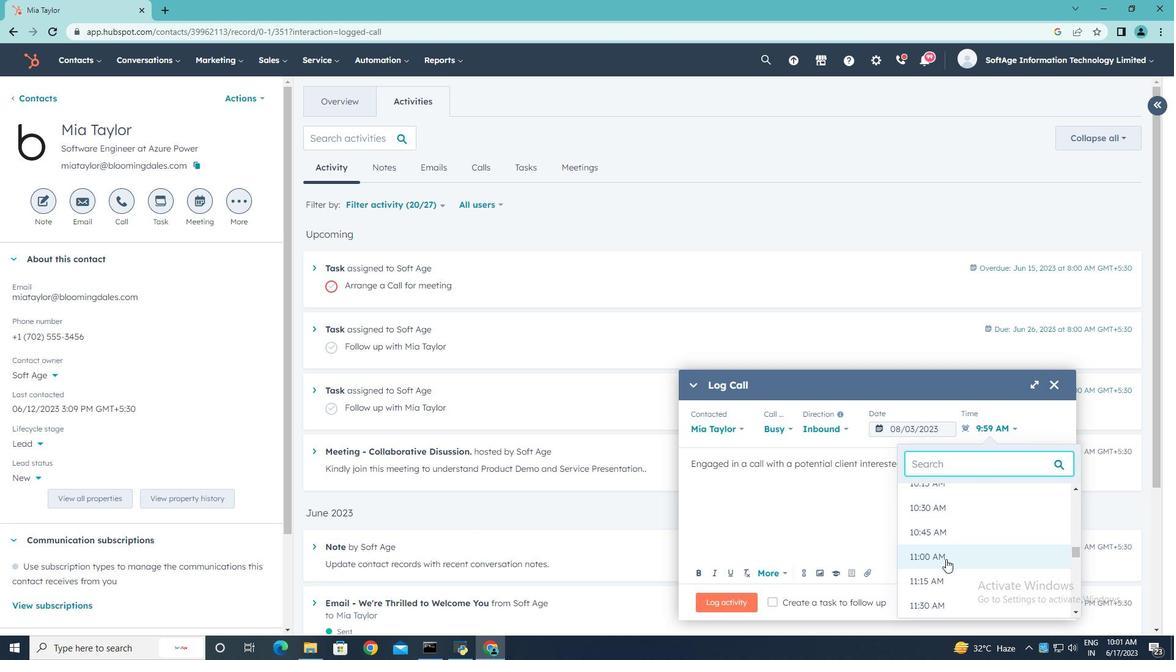 
Action: Mouse pressed left at (946, 559)
Screenshot: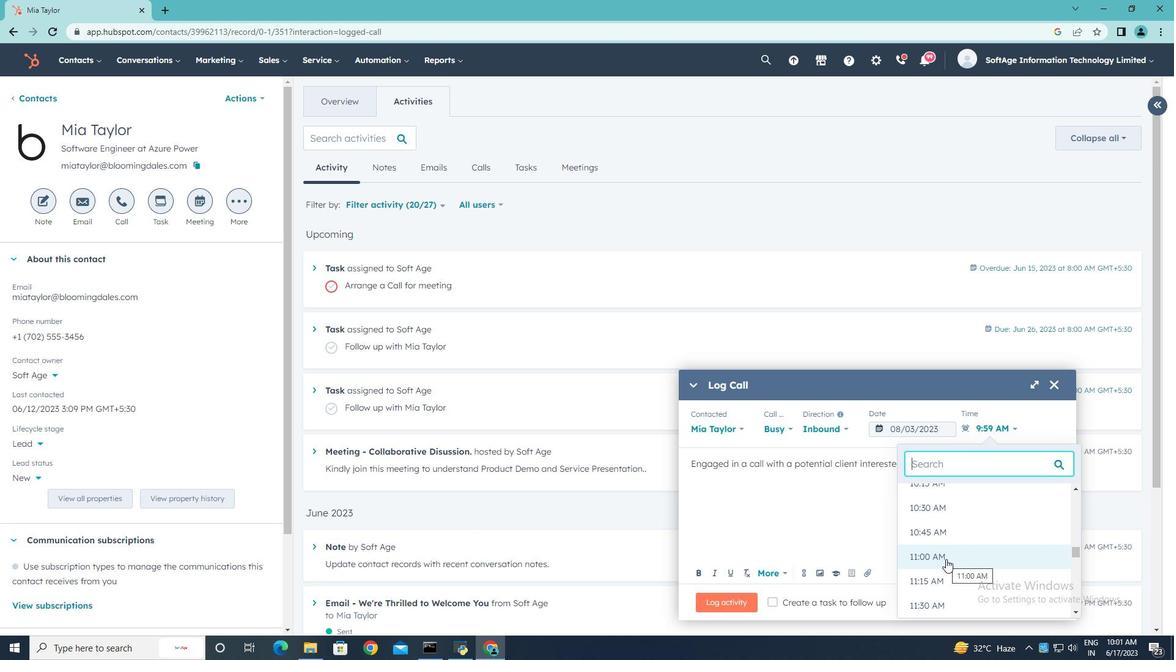 
Action: Mouse moved to (746, 602)
Screenshot: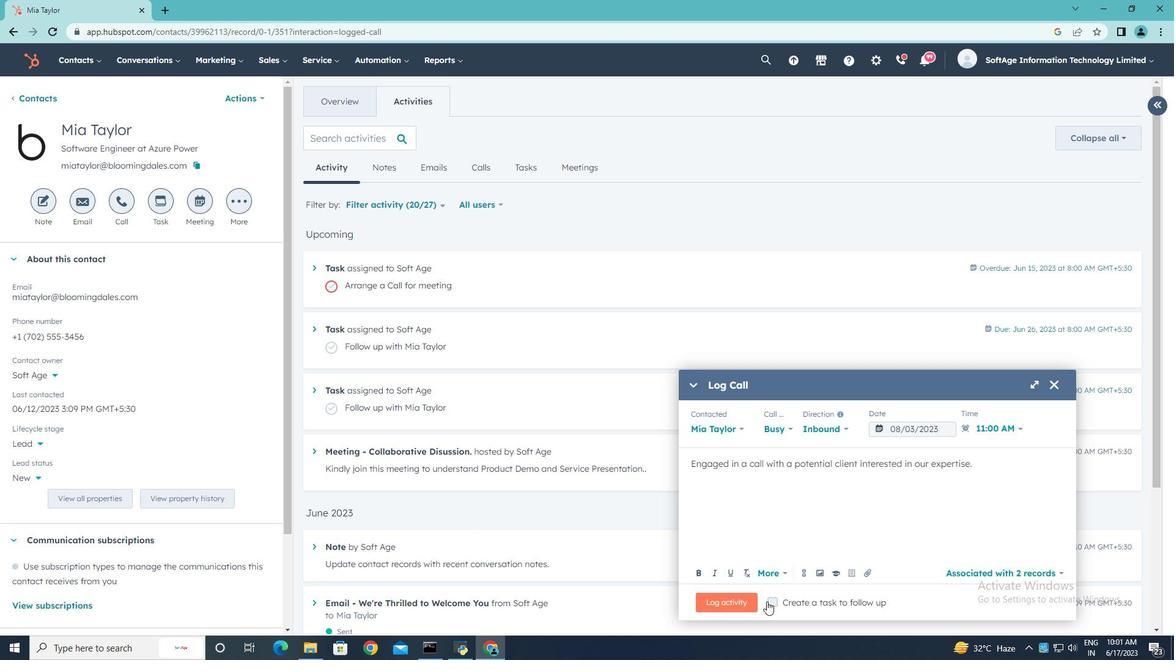 
Action: Mouse pressed left at (746, 602)
Screenshot: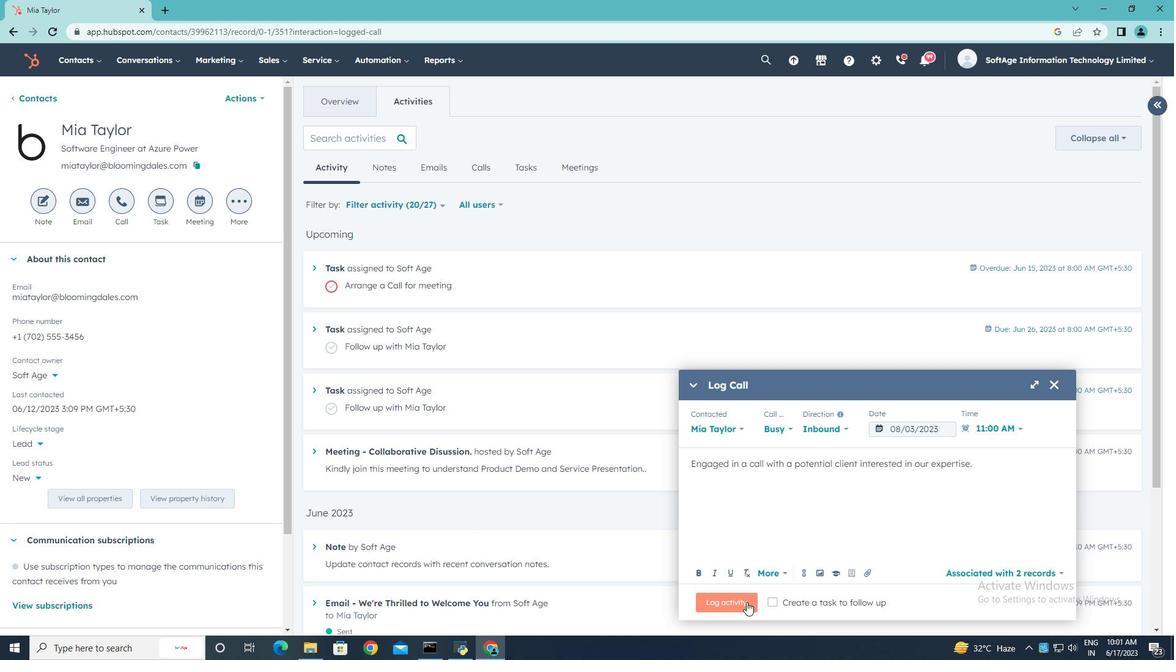 
